 Task: Set the "Skip idct (default=0)" for decoding in FFmpeg audio/video decoder to 2.
Action: Mouse moved to (109, 32)
Screenshot: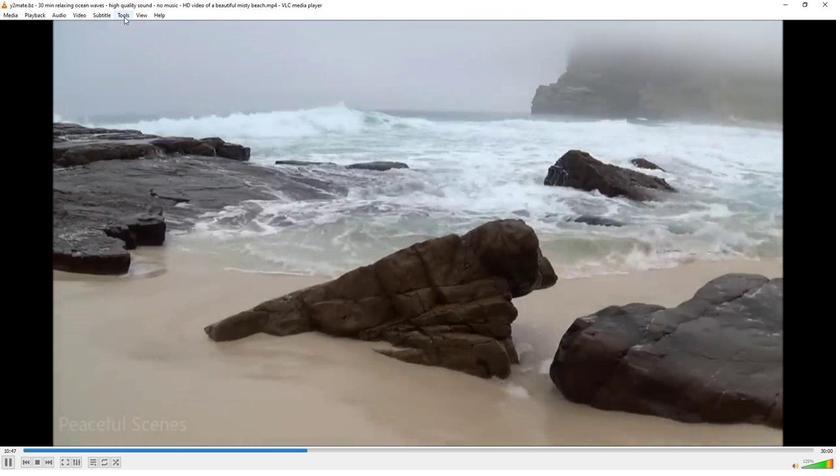 
Action: Mouse pressed left at (109, 32)
Screenshot: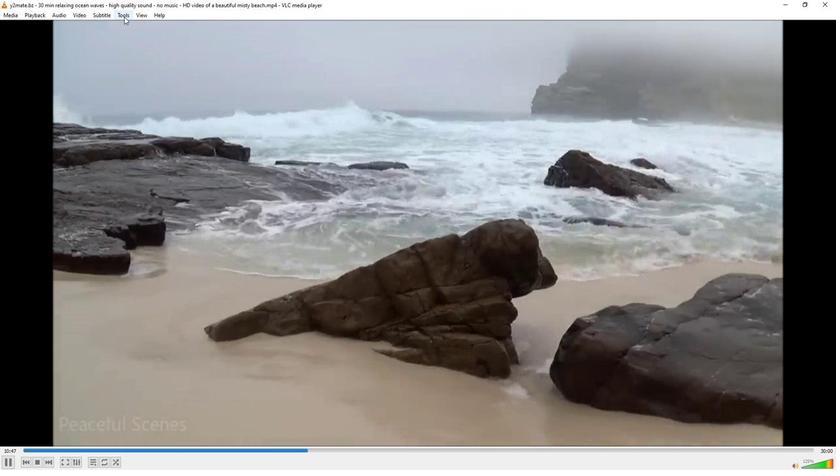 
Action: Mouse moved to (119, 128)
Screenshot: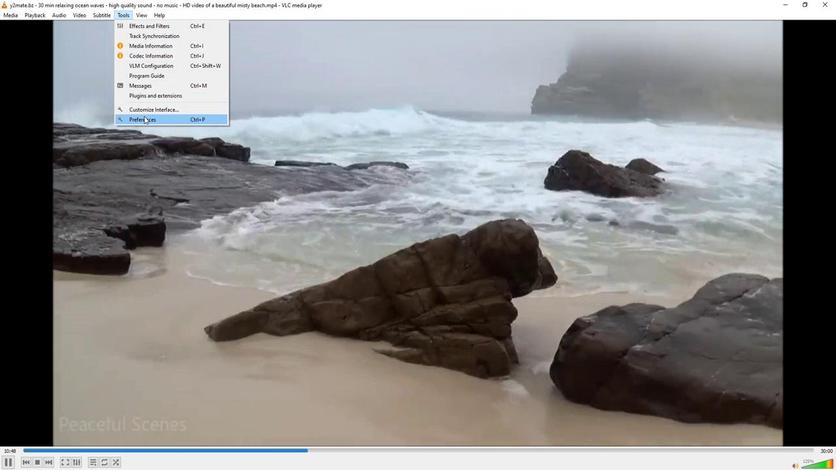 
Action: Mouse pressed left at (119, 128)
Screenshot: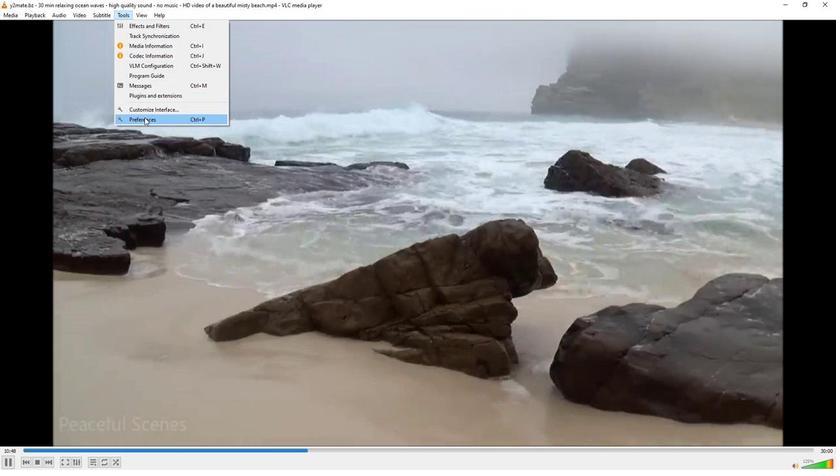 
Action: Mouse moved to (98, 366)
Screenshot: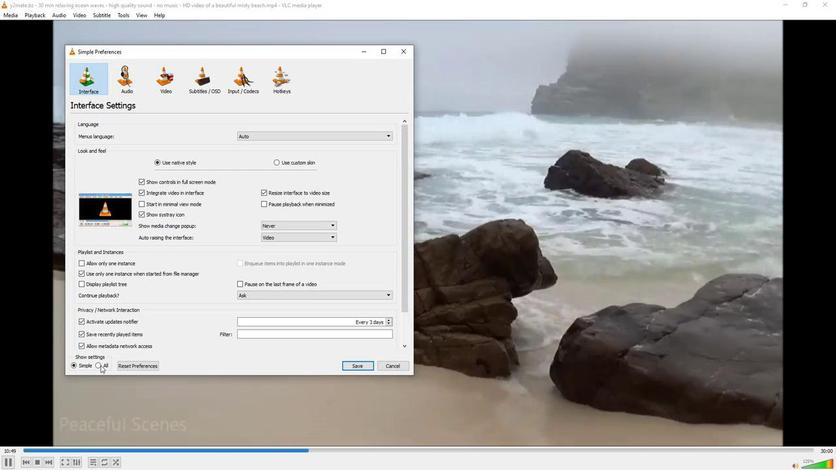 
Action: Mouse pressed left at (98, 366)
Screenshot: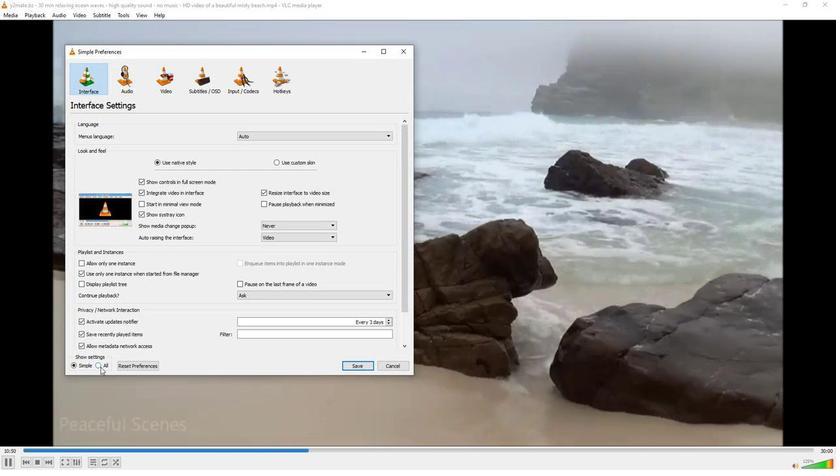 
Action: Mouse moved to (92, 246)
Screenshot: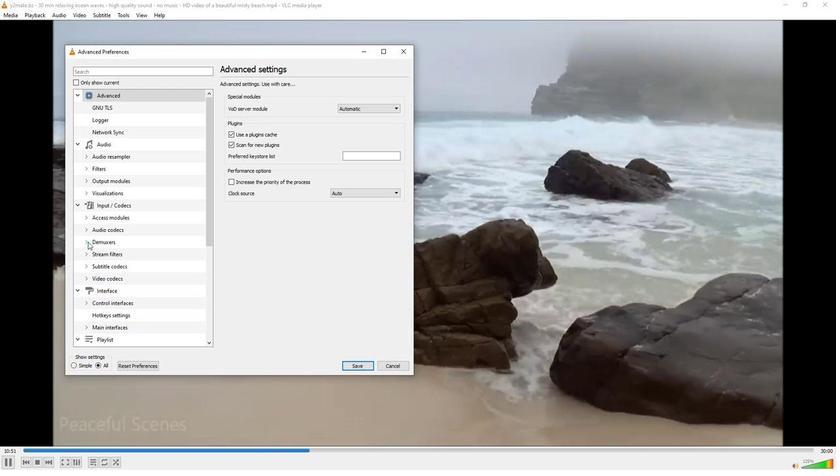 
Action: Mouse pressed left at (92, 246)
Screenshot: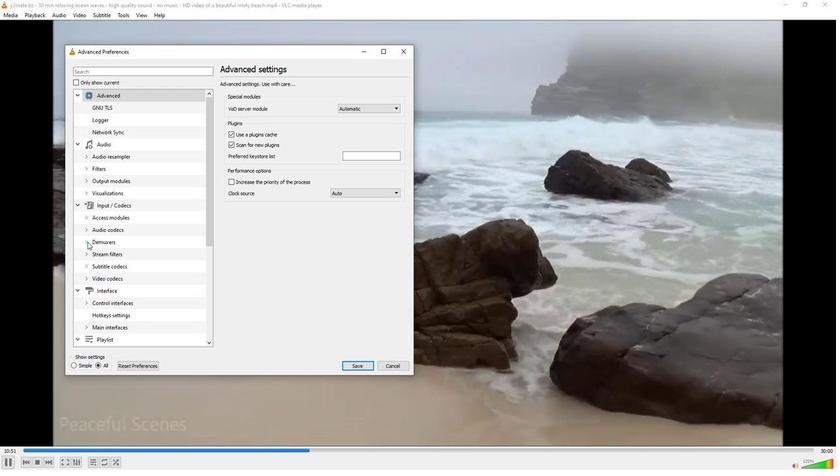 
Action: Mouse moved to (101, 254)
Screenshot: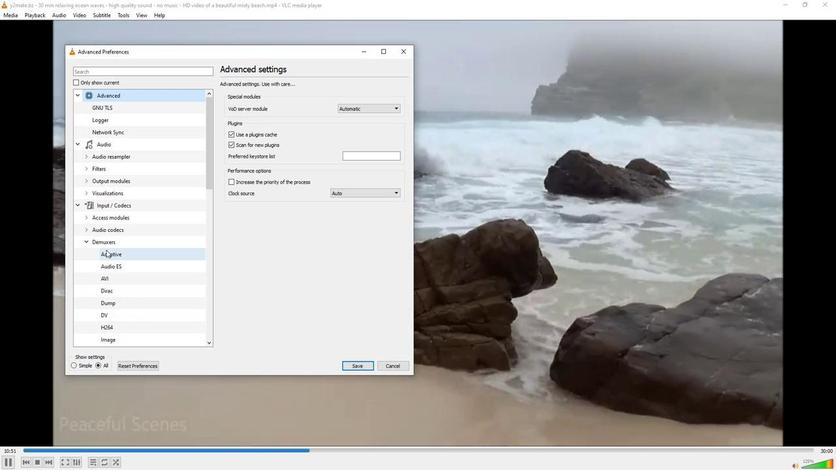 
Action: Mouse scrolled (101, 254) with delta (0, 0)
Screenshot: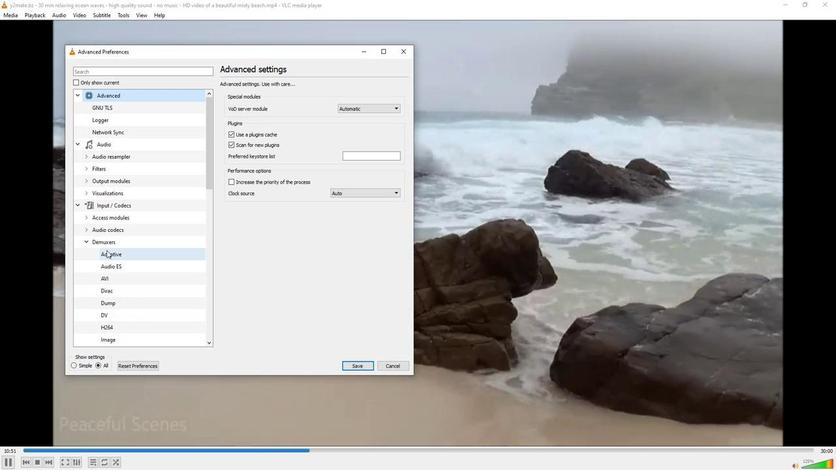 
Action: Mouse scrolled (101, 254) with delta (0, 0)
Screenshot: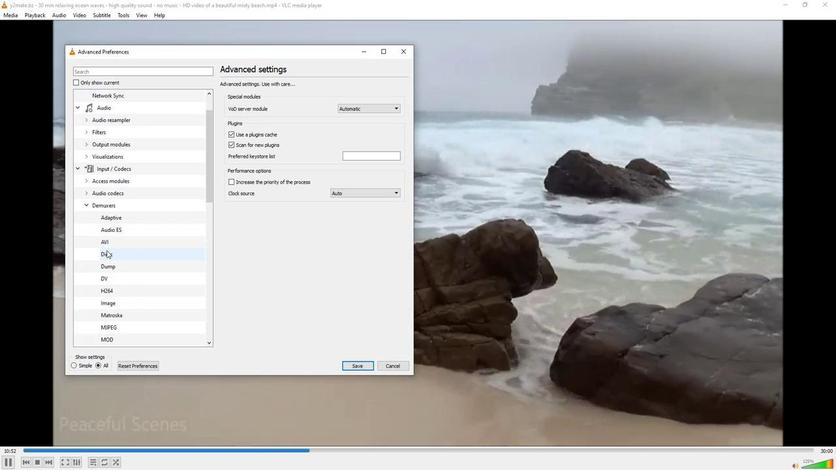 
Action: Mouse scrolled (101, 254) with delta (0, 0)
Screenshot: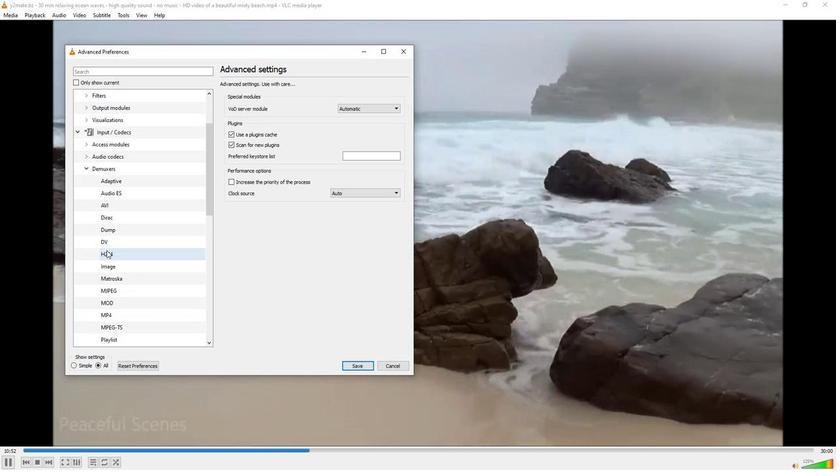 
Action: Mouse scrolled (101, 254) with delta (0, 0)
Screenshot: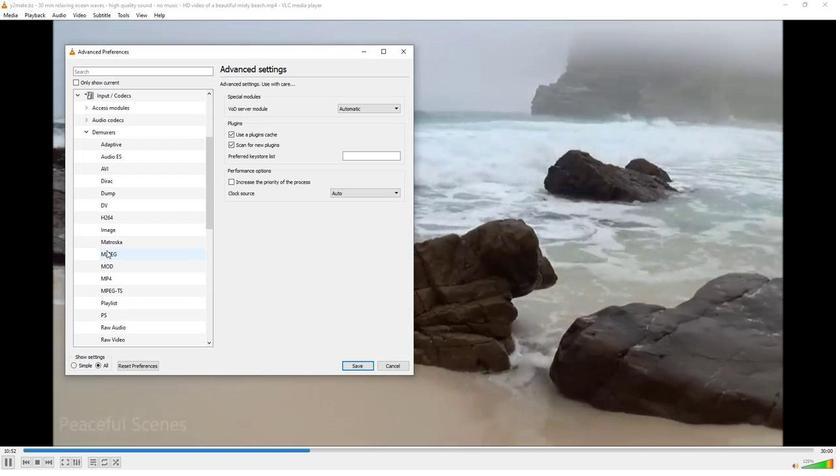 
Action: Mouse scrolled (101, 254) with delta (0, 0)
Screenshot: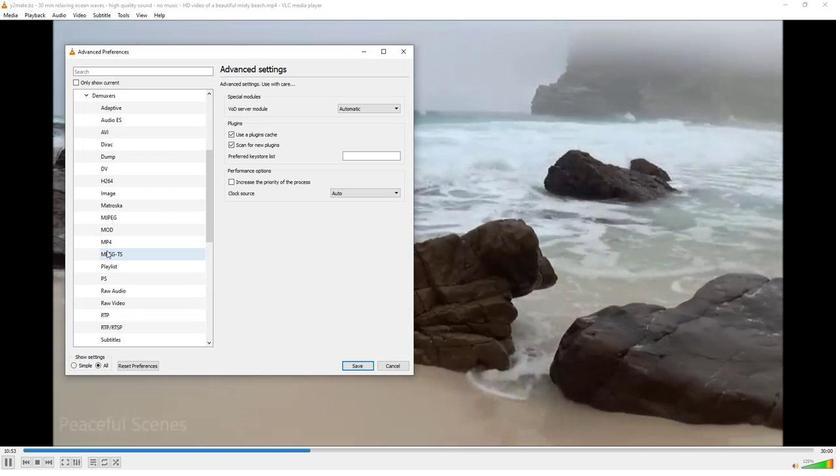 
Action: Mouse scrolled (101, 254) with delta (0, 0)
Screenshot: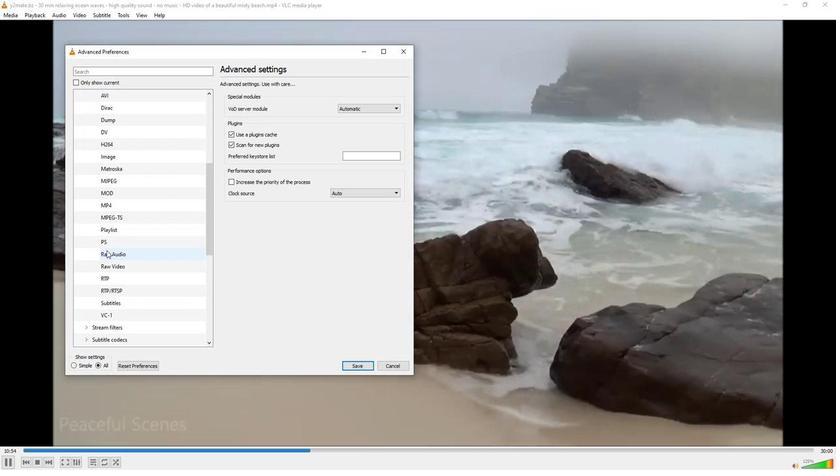 
Action: Mouse moved to (92, 315)
Screenshot: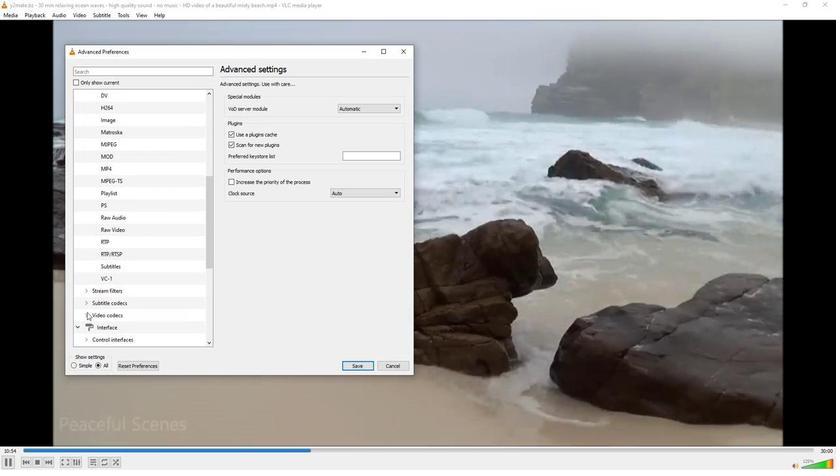 
Action: Mouse pressed left at (92, 315)
Screenshot: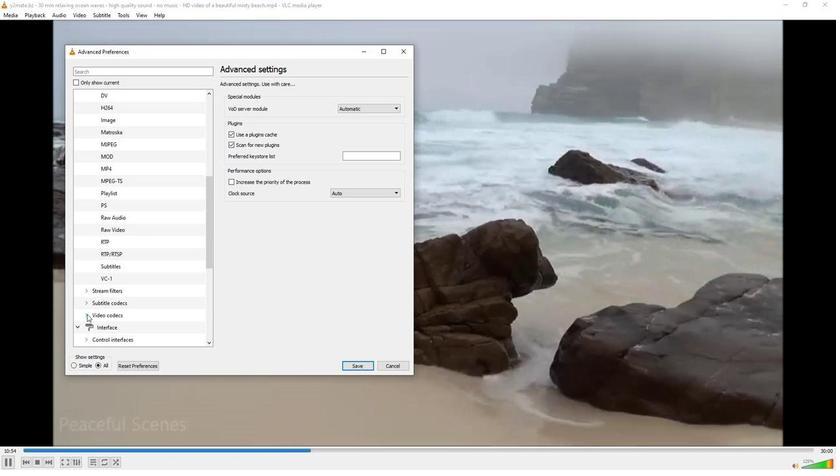 
Action: Mouse moved to (100, 315)
Screenshot: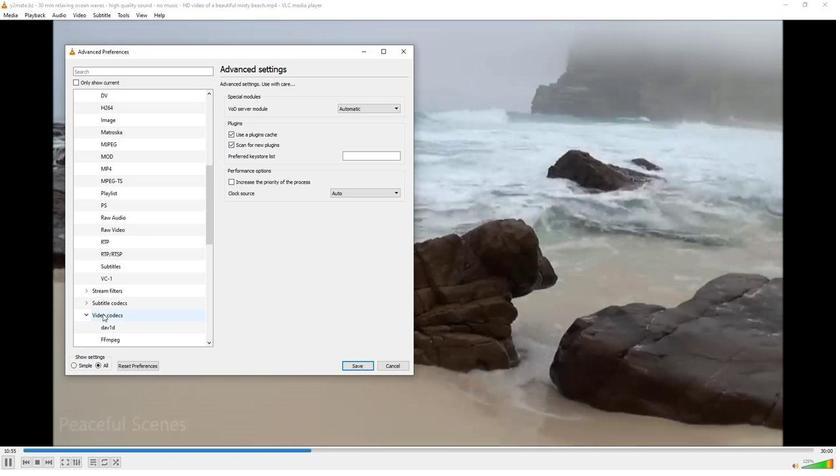 
Action: Mouse scrolled (100, 314) with delta (0, 0)
Screenshot: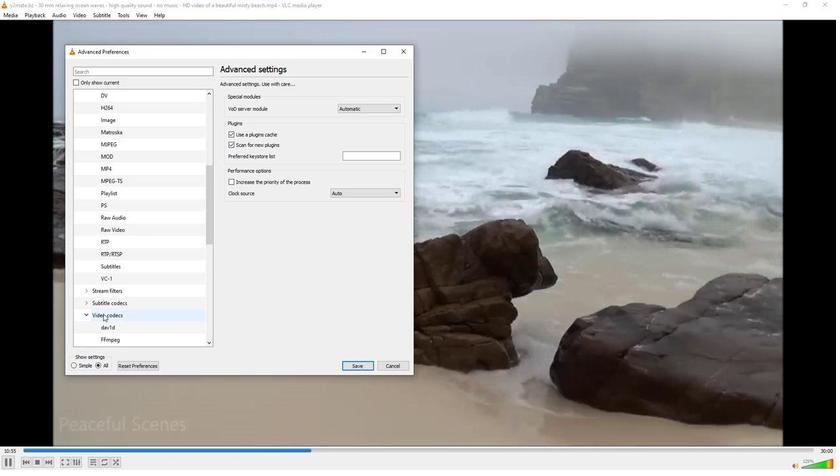 
Action: Mouse moved to (103, 307)
Screenshot: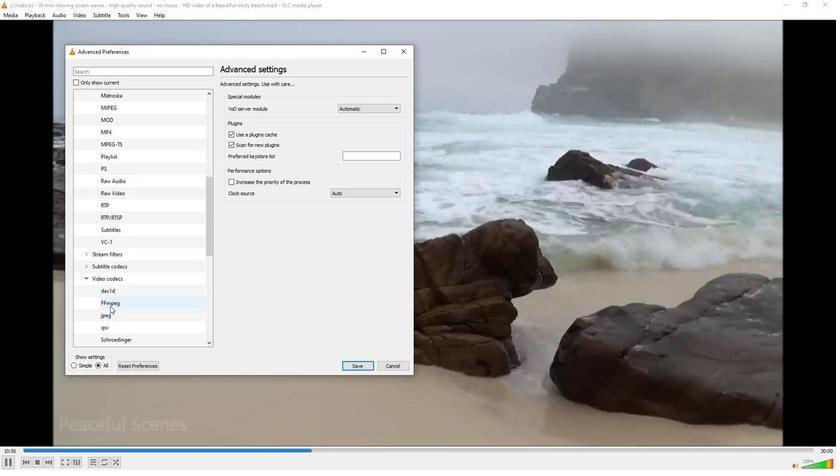 
Action: Mouse pressed left at (103, 307)
Screenshot: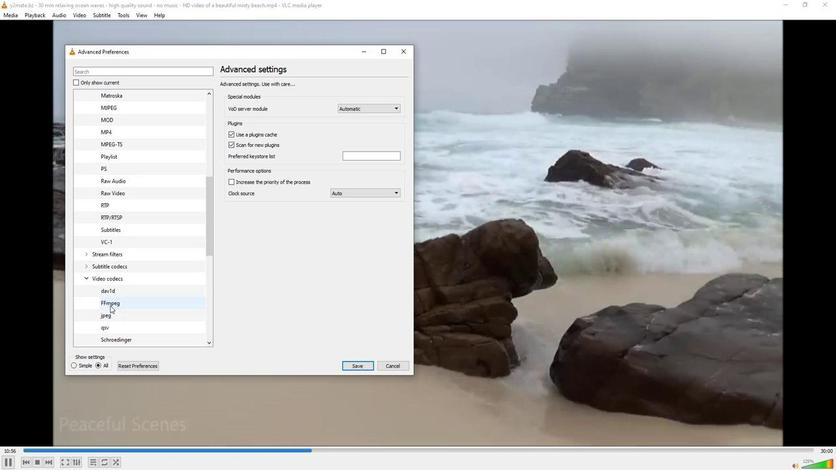 
Action: Mouse moved to (239, 192)
Screenshot: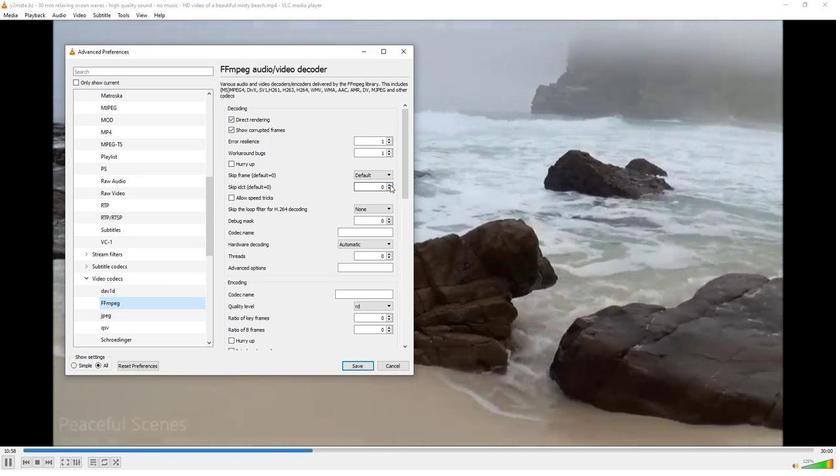 
Action: Mouse pressed left at (239, 192)
Screenshot: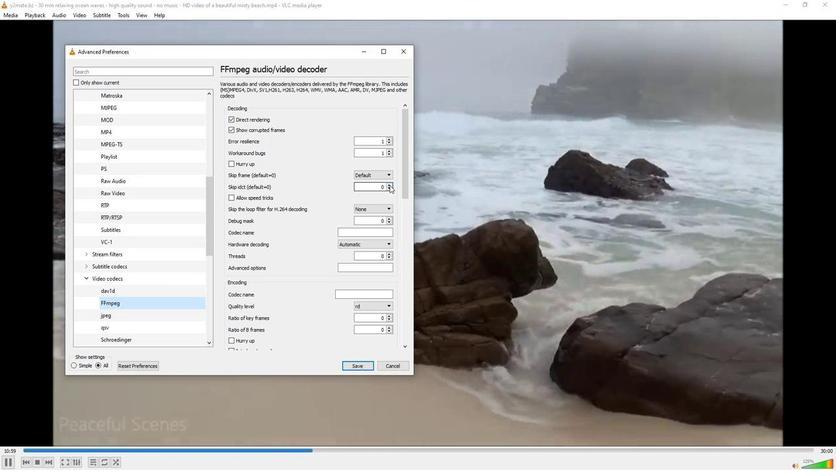 
Action: Mouse pressed left at (239, 192)
Screenshot: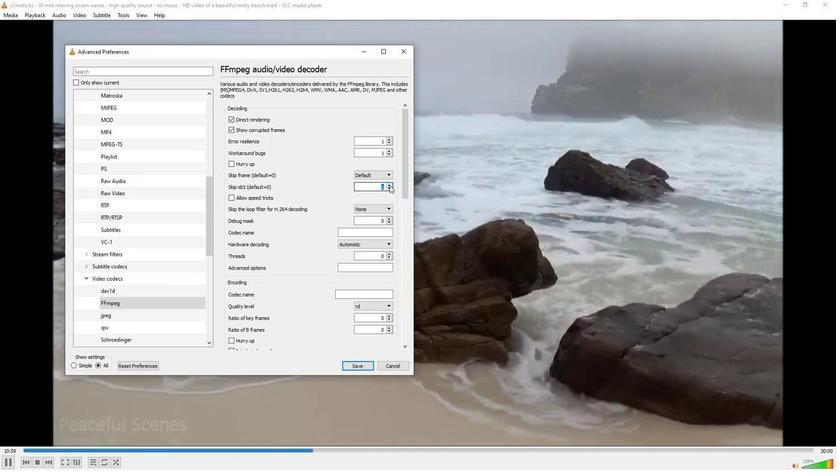 
Action: Mouse moved to (220, 205)
Screenshot: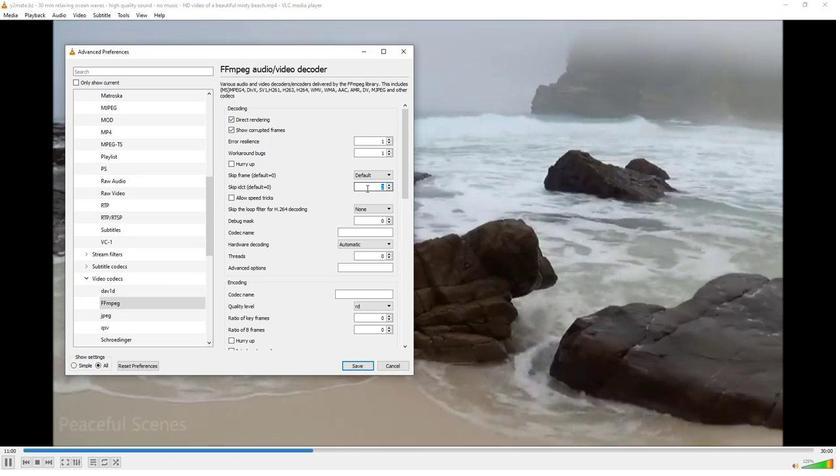 
